 Task: Enter workspace description "This workspace is designed to empower teams".
Action: Mouse moved to (433, 91)
Screenshot: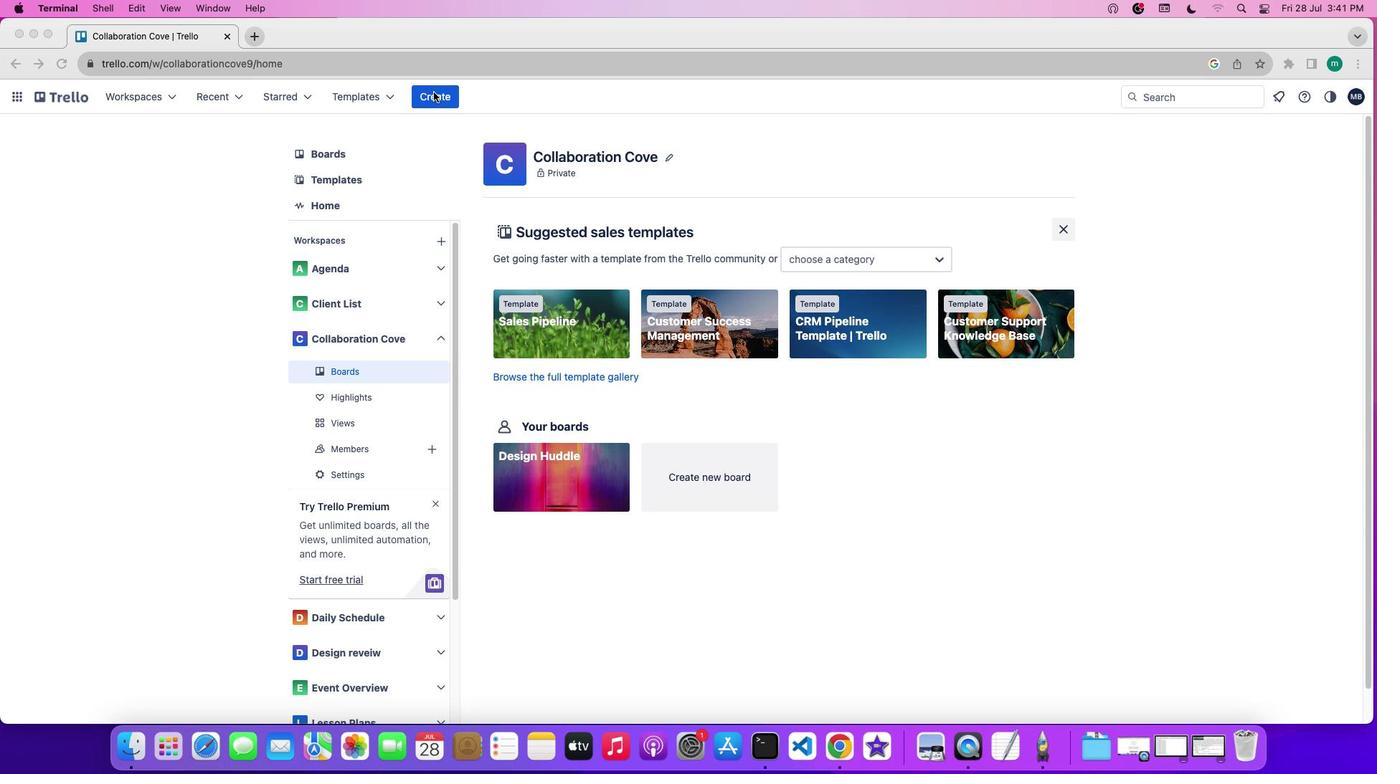 
Action: Mouse pressed left at (433, 91)
Screenshot: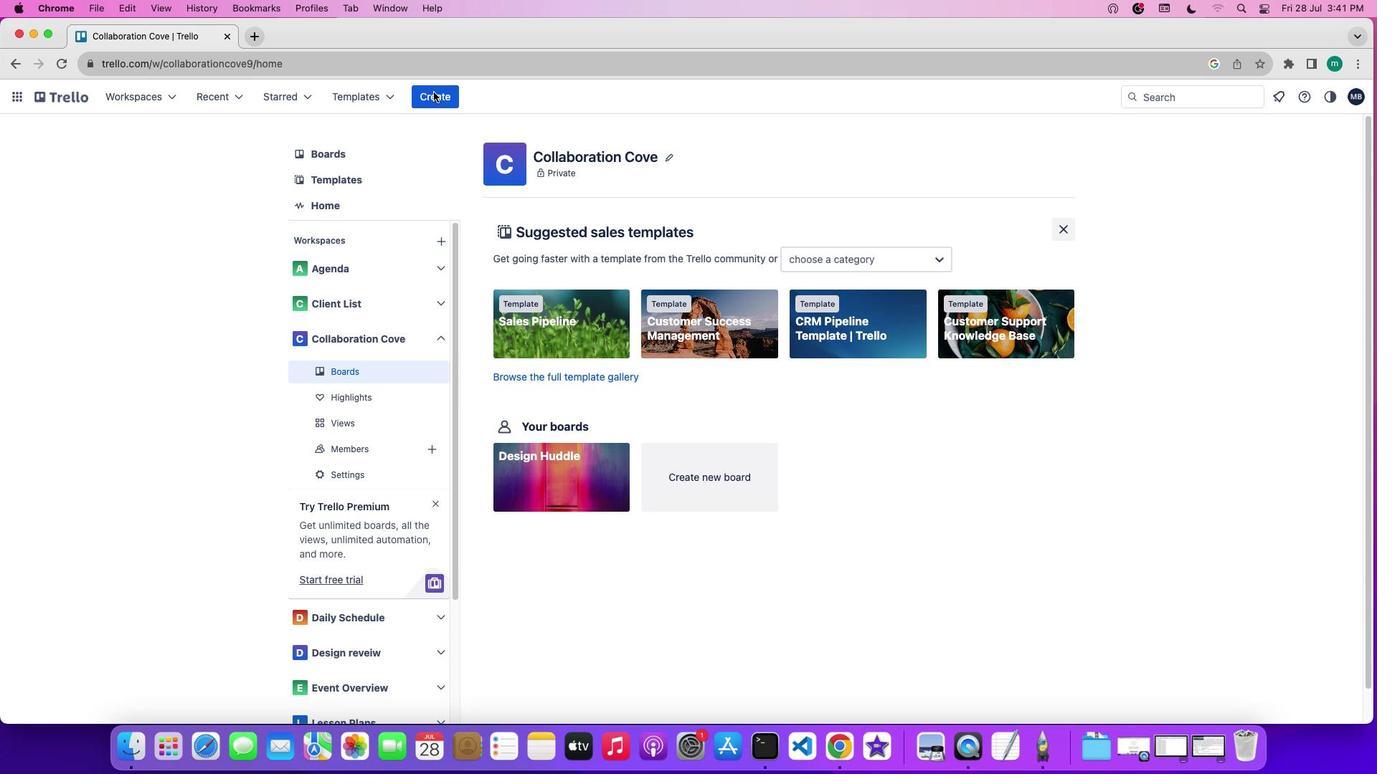 
Action: Mouse moved to (434, 92)
Screenshot: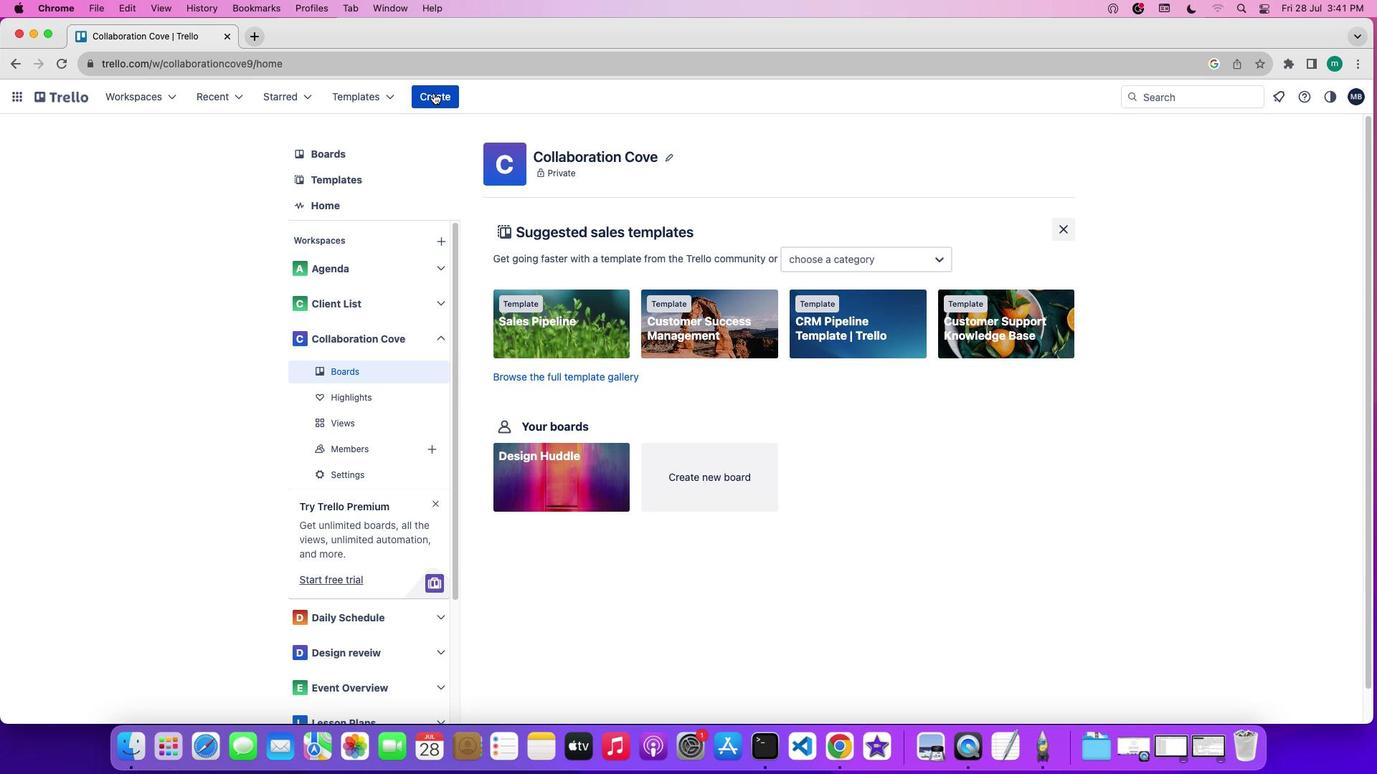 
Action: Mouse pressed left at (434, 92)
Screenshot: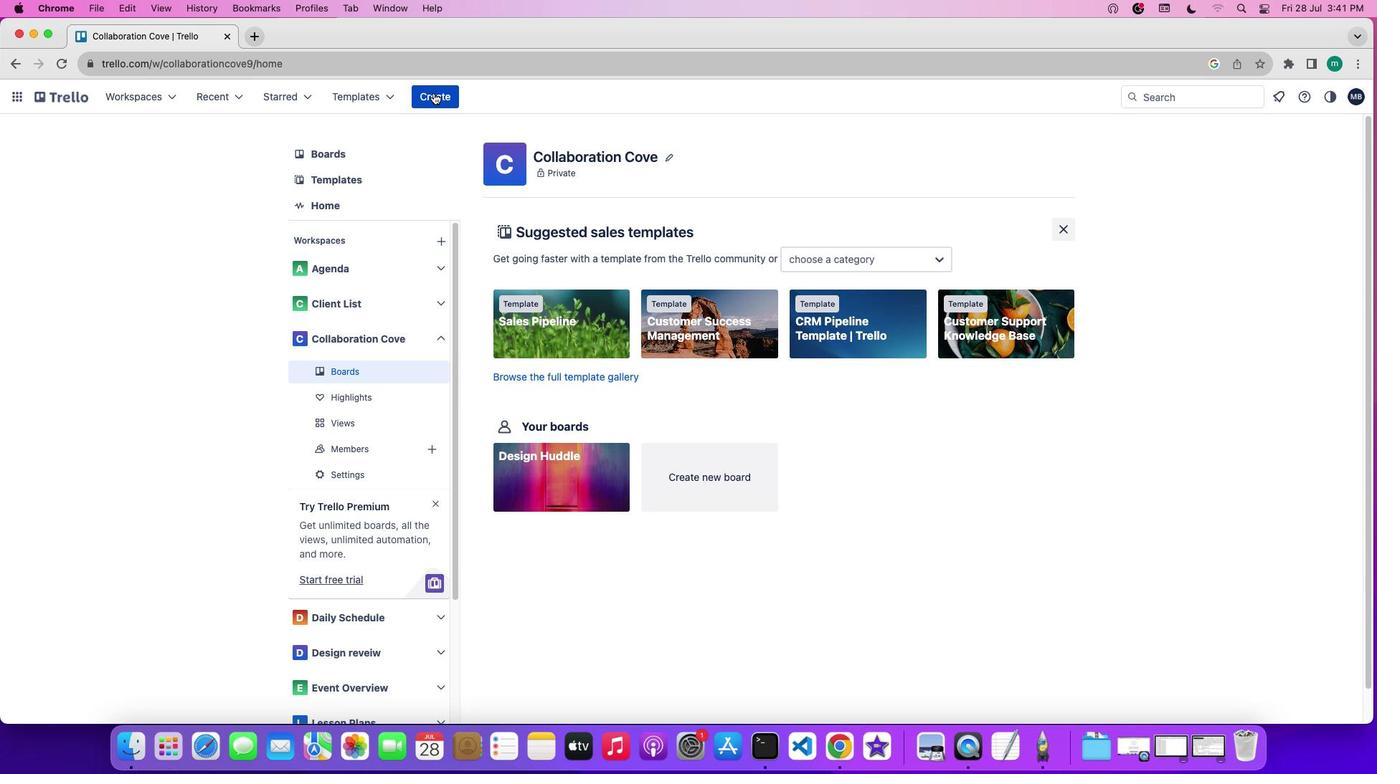 
Action: Mouse moved to (460, 247)
Screenshot: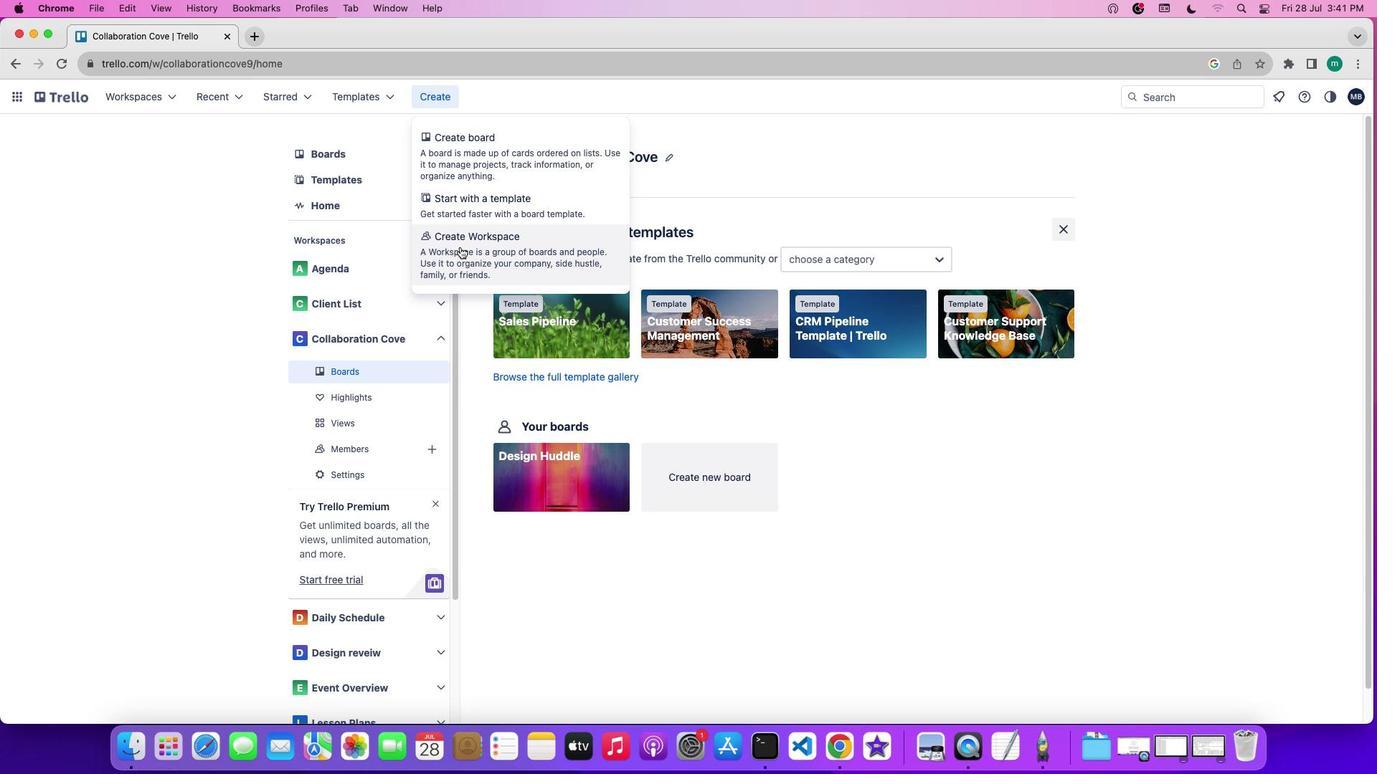 
Action: Mouse pressed left at (460, 247)
Screenshot: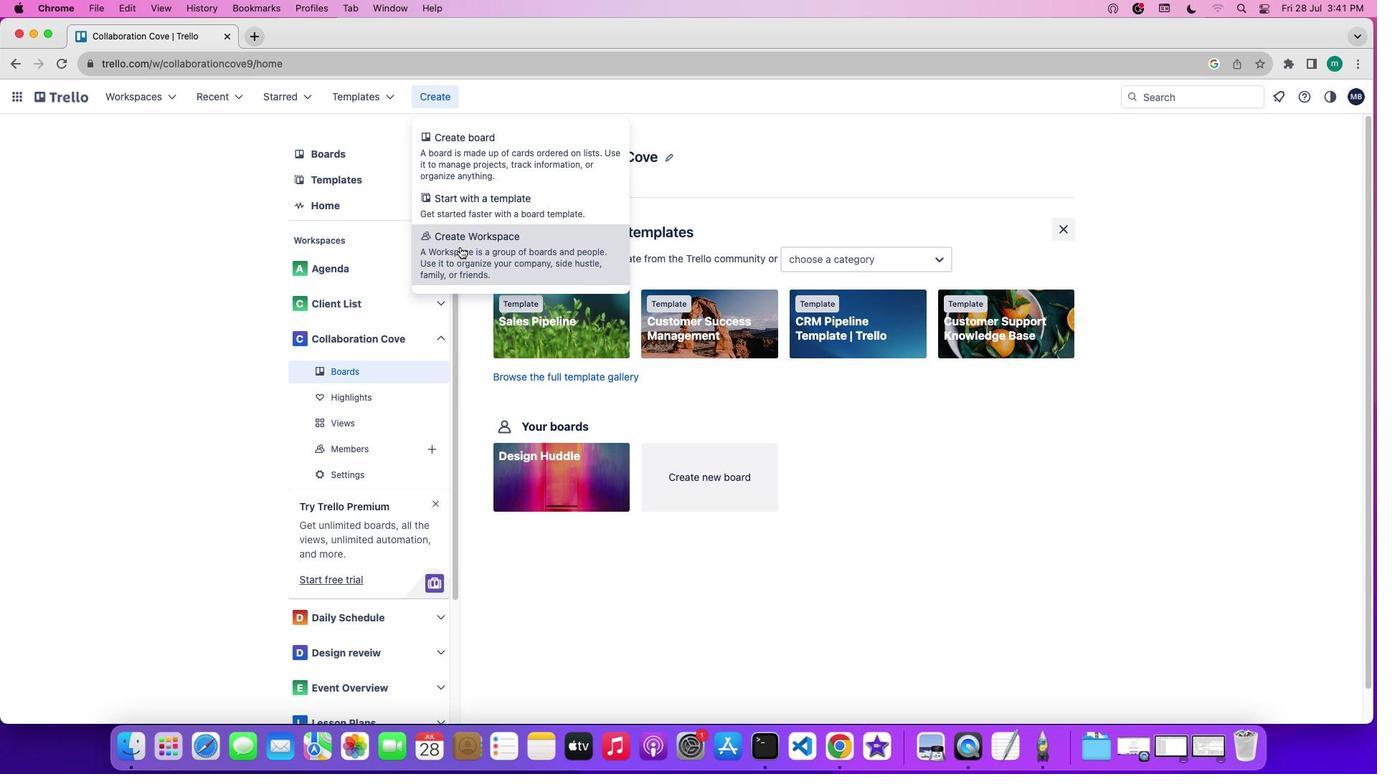 
Action: Mouse moved to (521, 425)
Screenshot: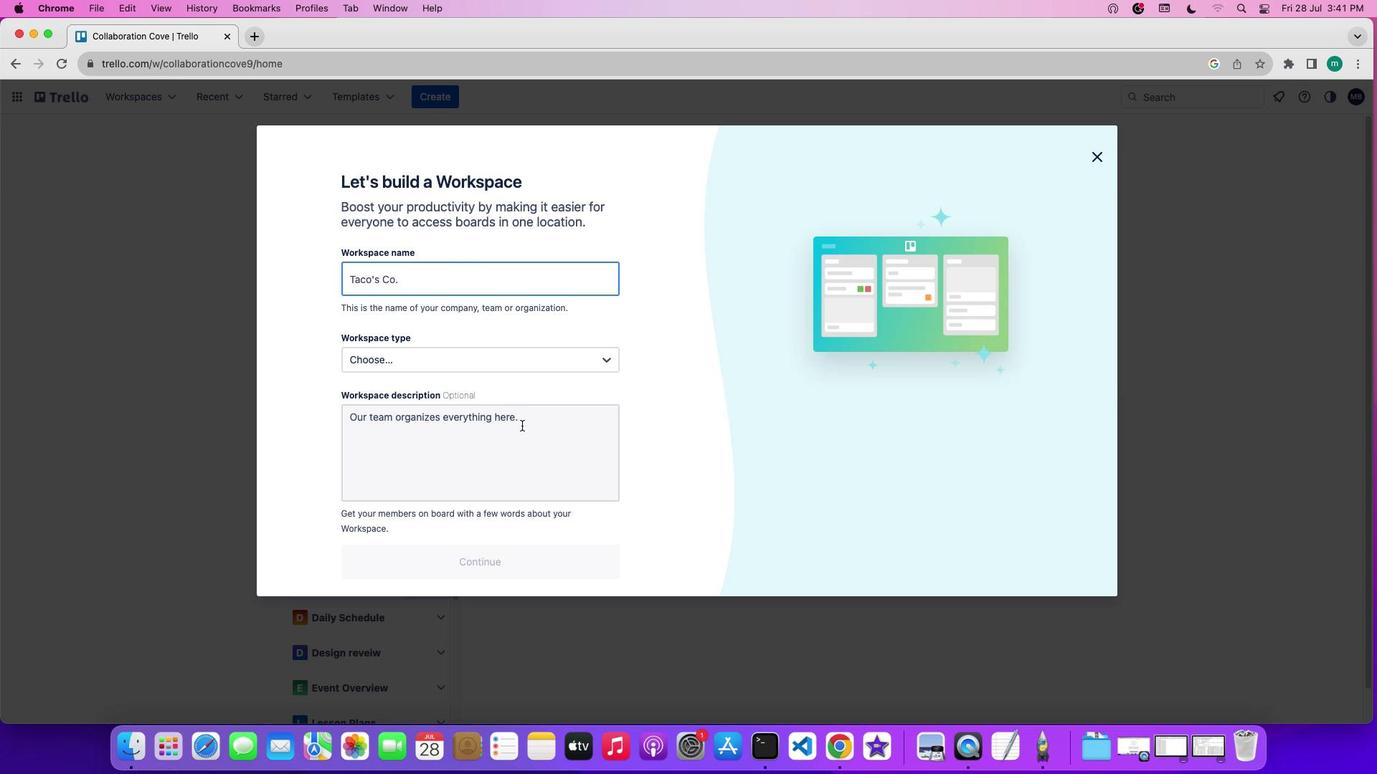 
Action: Mouse pressed left at (521, 425)
Screenshot: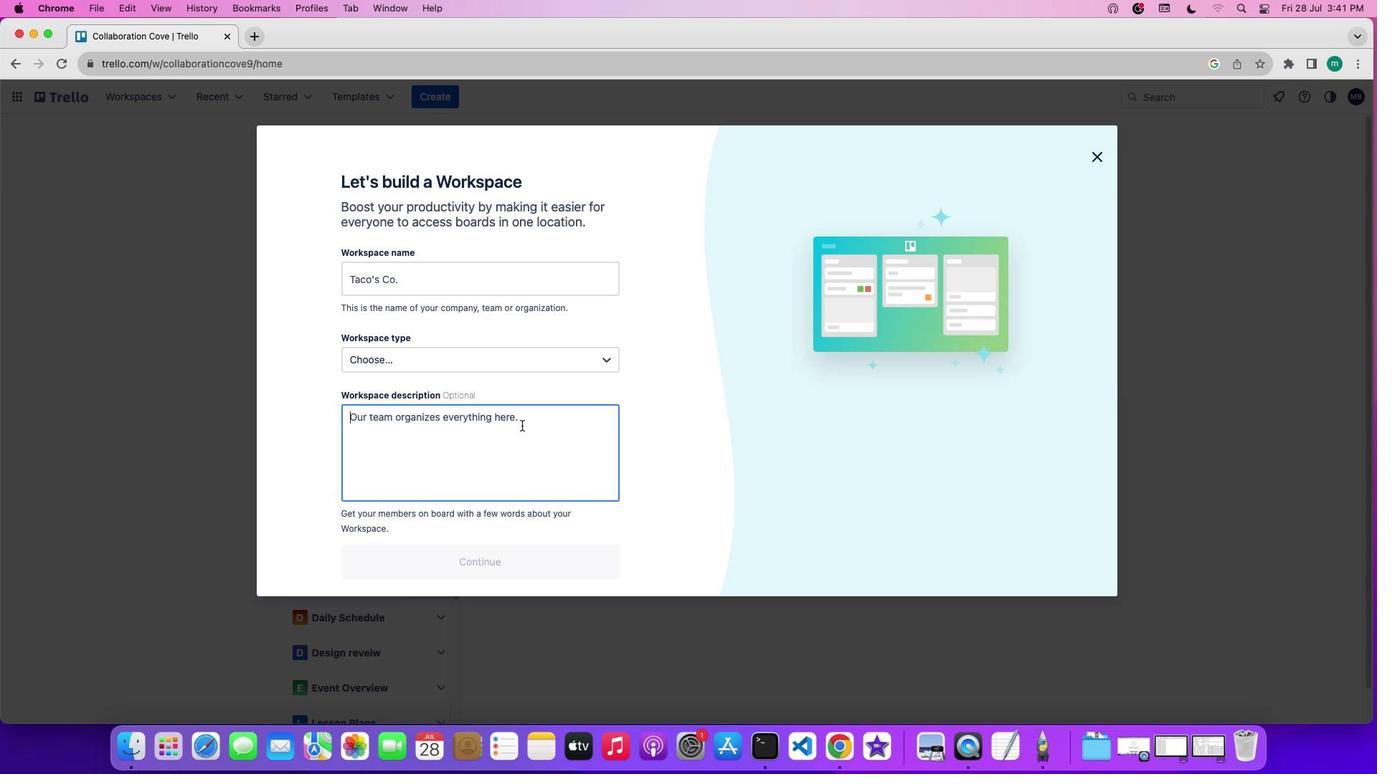 
Action: Key pressed Key.shift'T''H'Key.backspace'h''i''s'Key.space'w''o''r''k''s''p''a''c''e'Key.space'i''s'Key.space'd''e''s''i''g''n''e''d'Key.space't''o'Key.space'e''m''p''o''w''e''r'Key.space't''e''a''m''s'
Screenshot: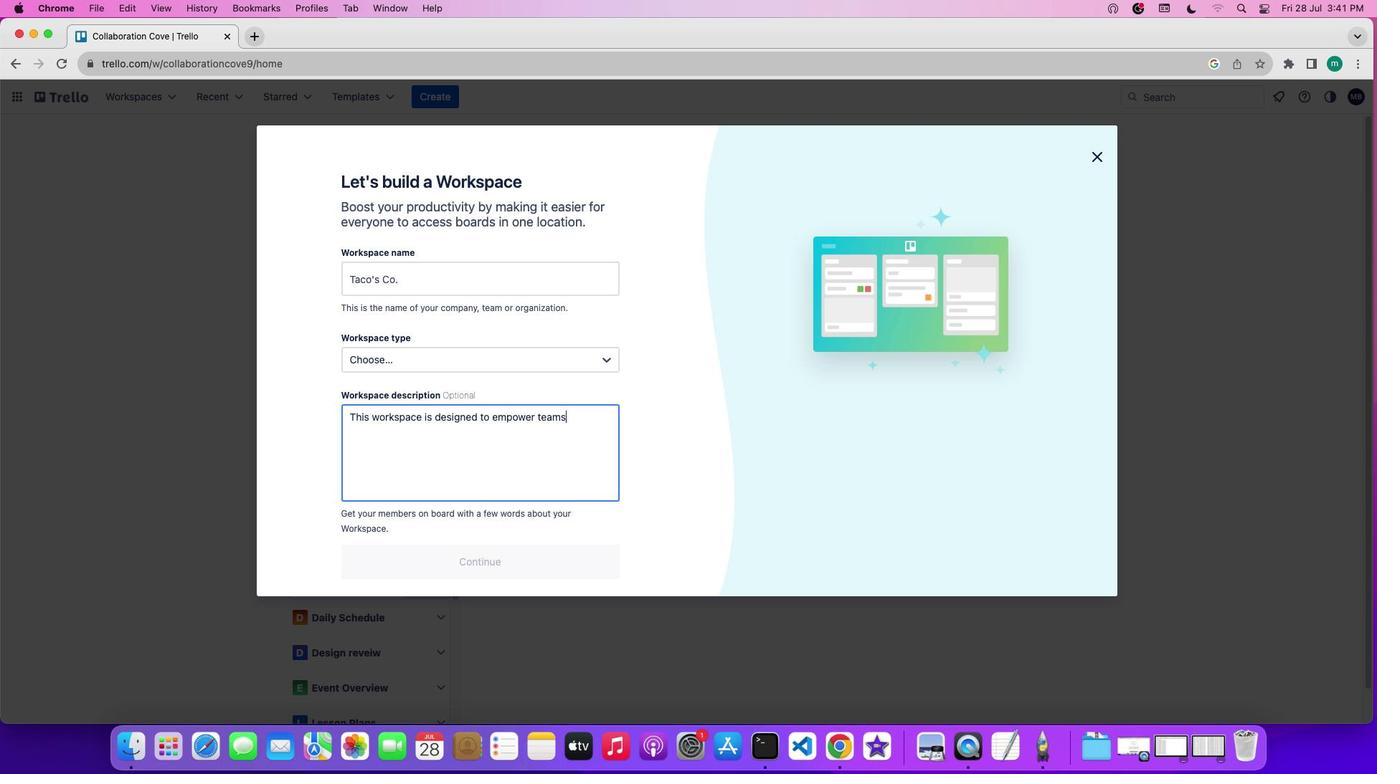 
